 Task: Show the flagged messages for "Digital Experience".
Action: Mouse moved to (1312, 95)
Screenshot: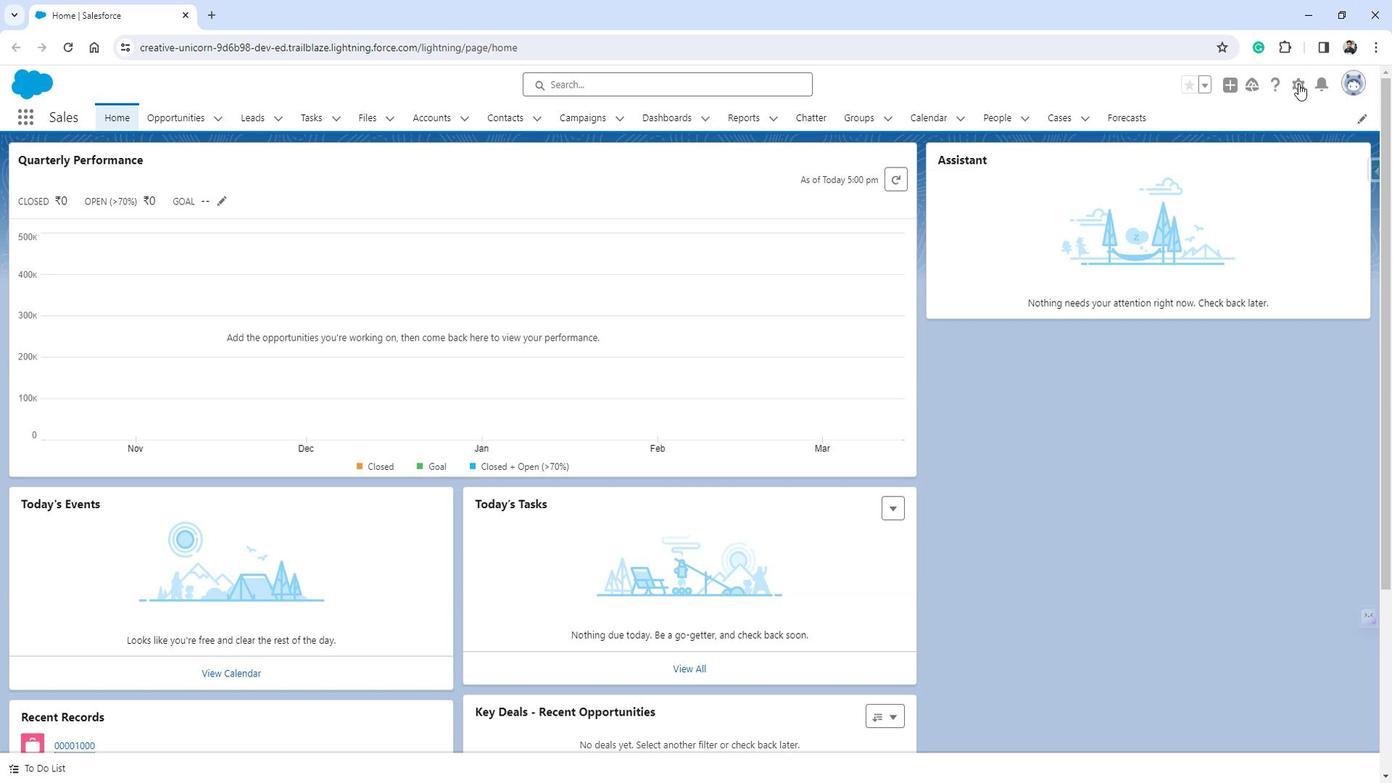 
Action: Mouse pressed left at (1312, 95)
Screenshot: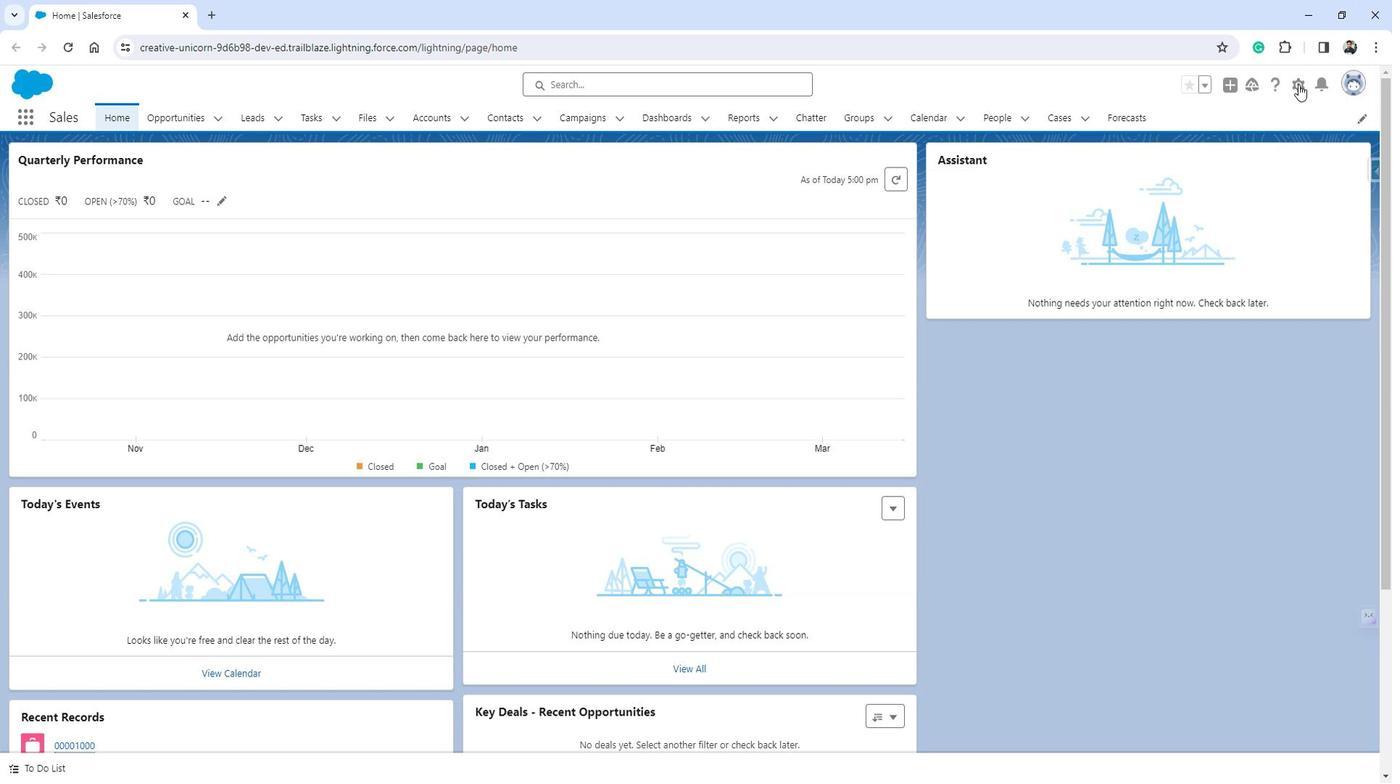 
Action: Mouse moved to (1253, 150)
Screenshot: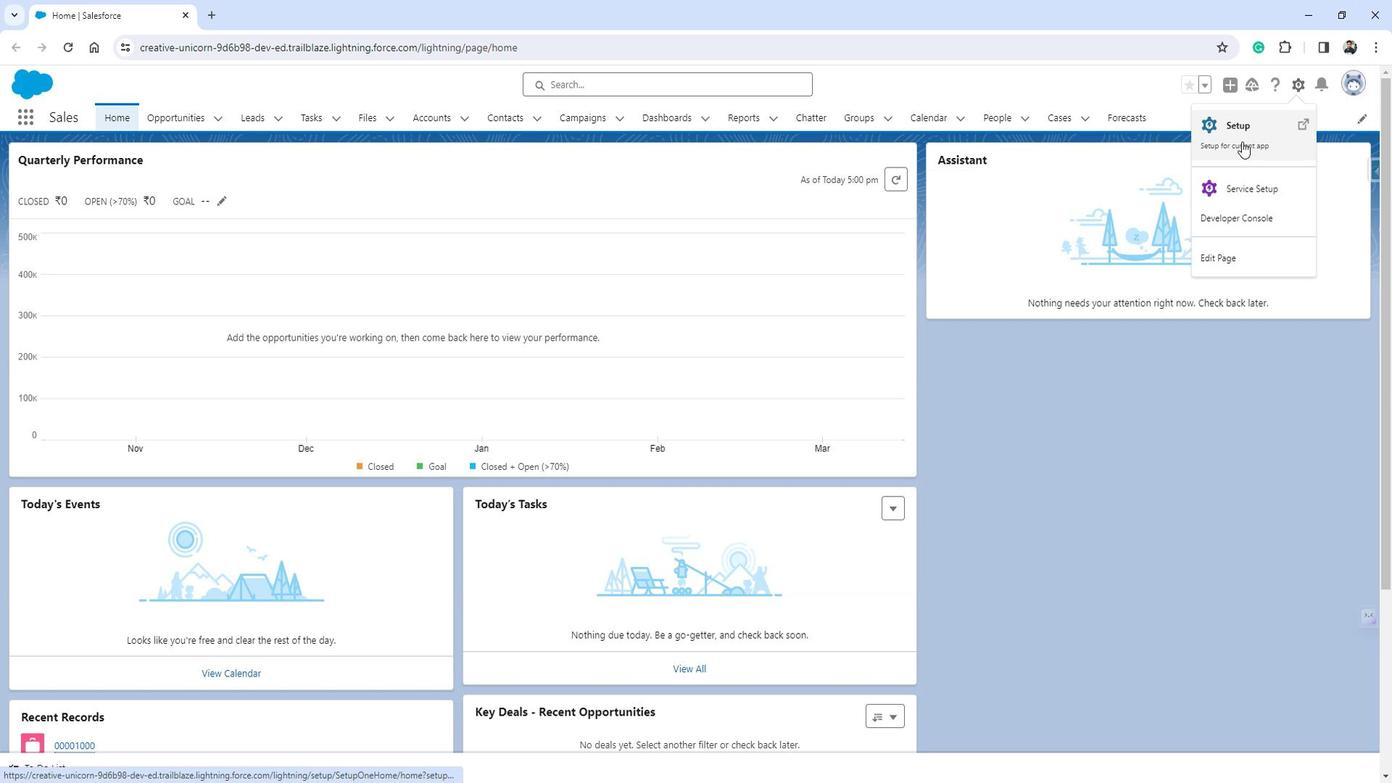 
Action: Mouse pressed left at (1253, 150)
Screenshot: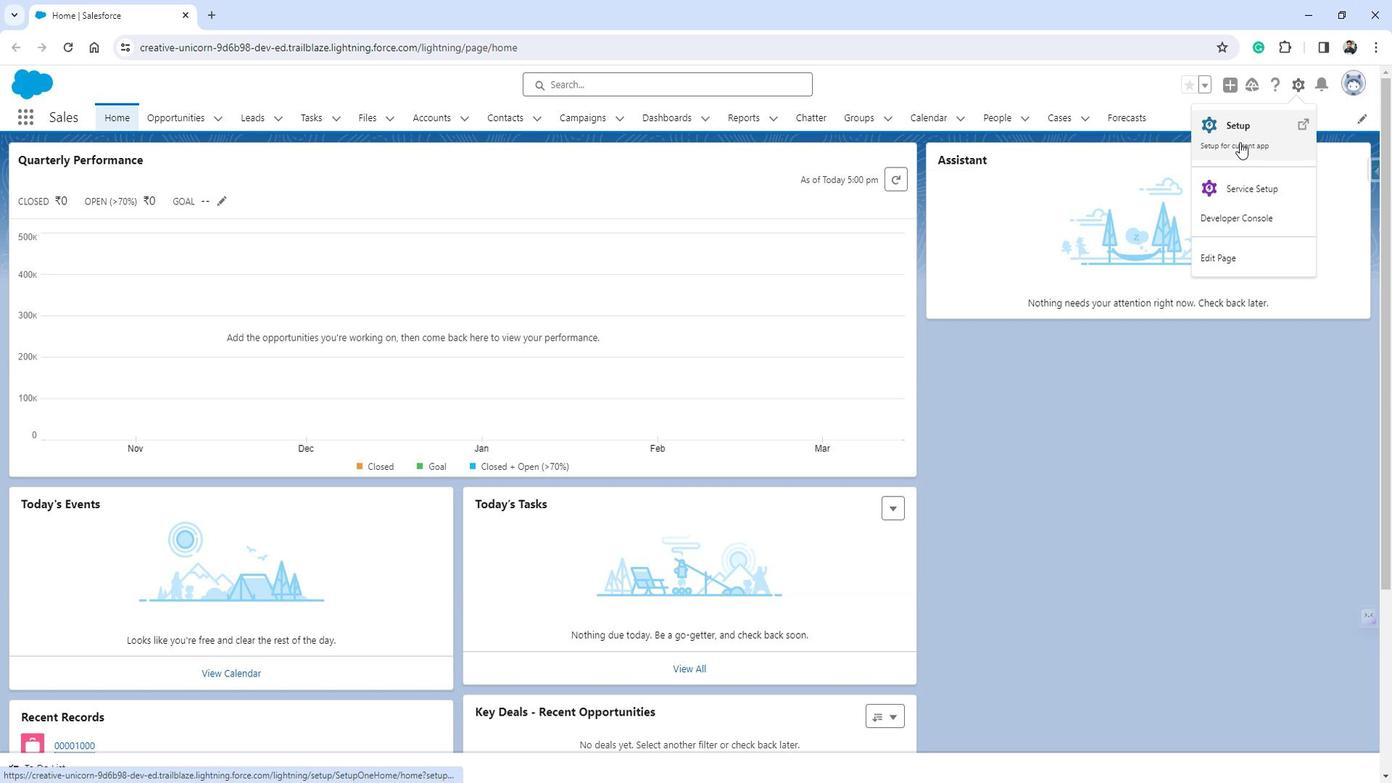 
Action: Mouse moved to (69, 594)
Screenshot: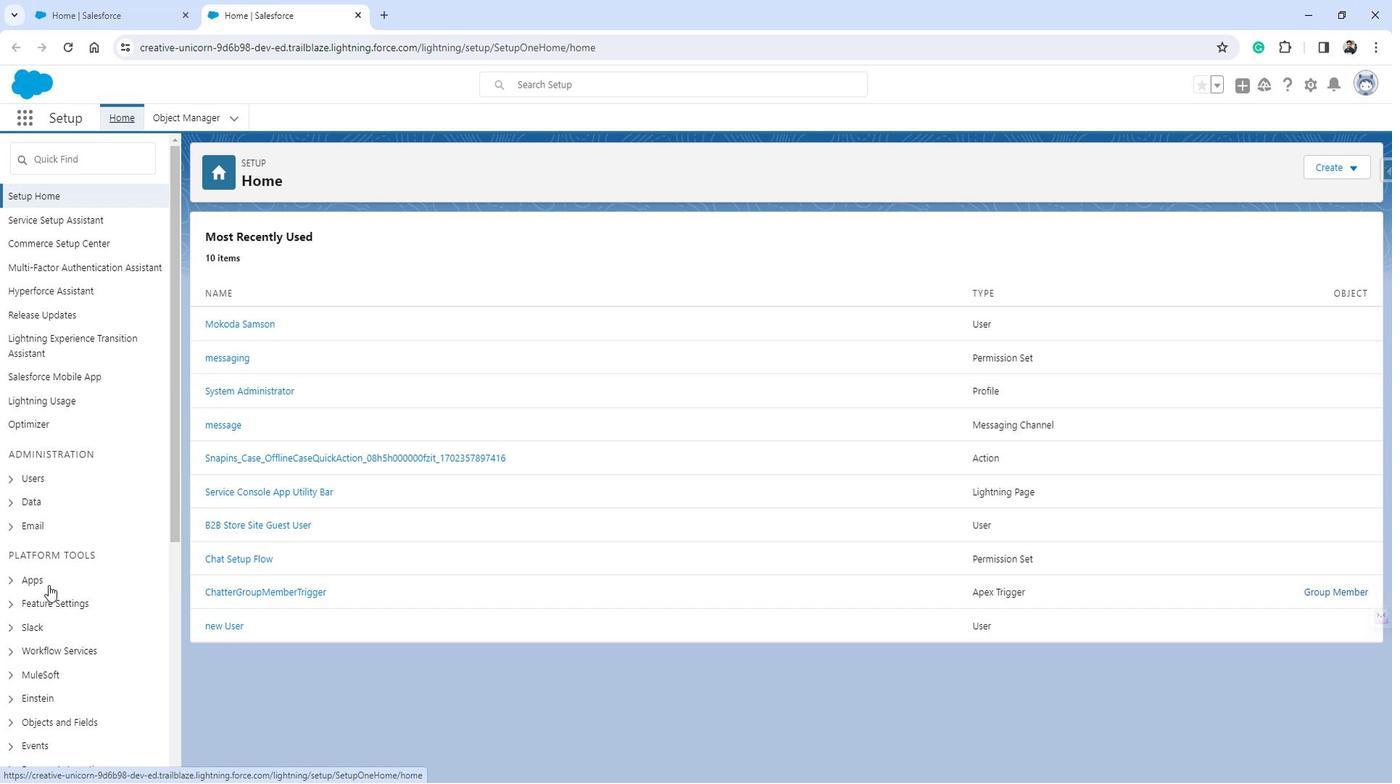 
Action: Mouse pressed left at (69, 594)
Screenshot: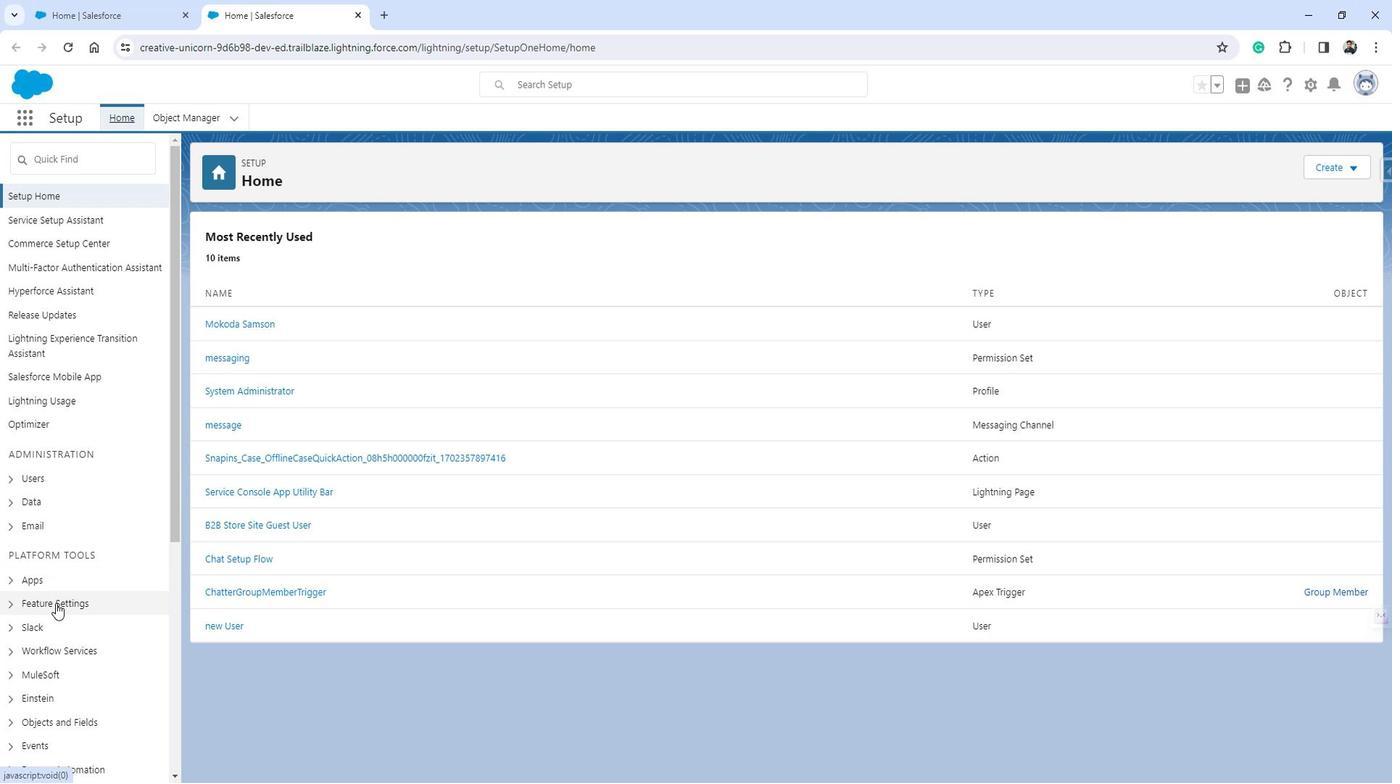 
Action: Mouse scrolled (69, 593) with delta (0, 0)
Screenshot: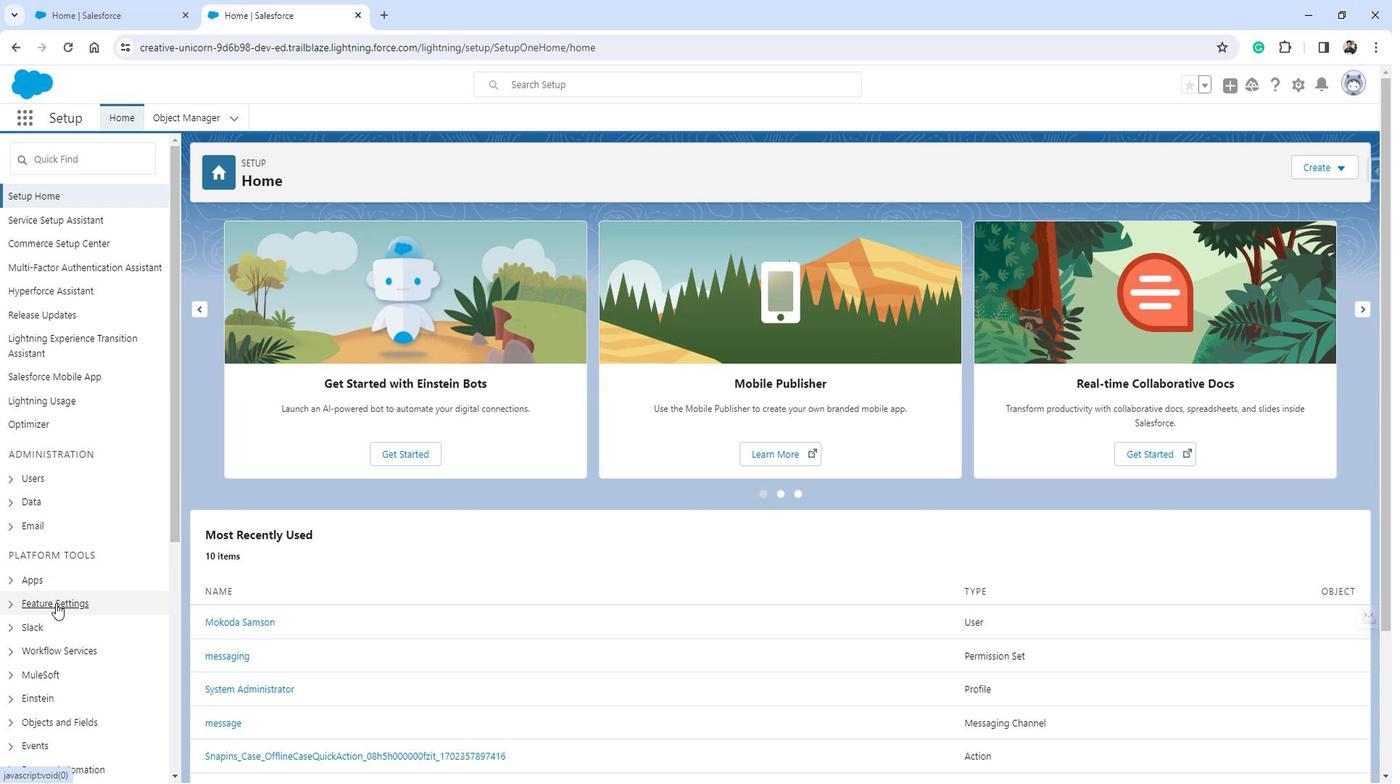 
Action: Mouse scrolled (69, 593) with delta (0, 0)
Screenshot: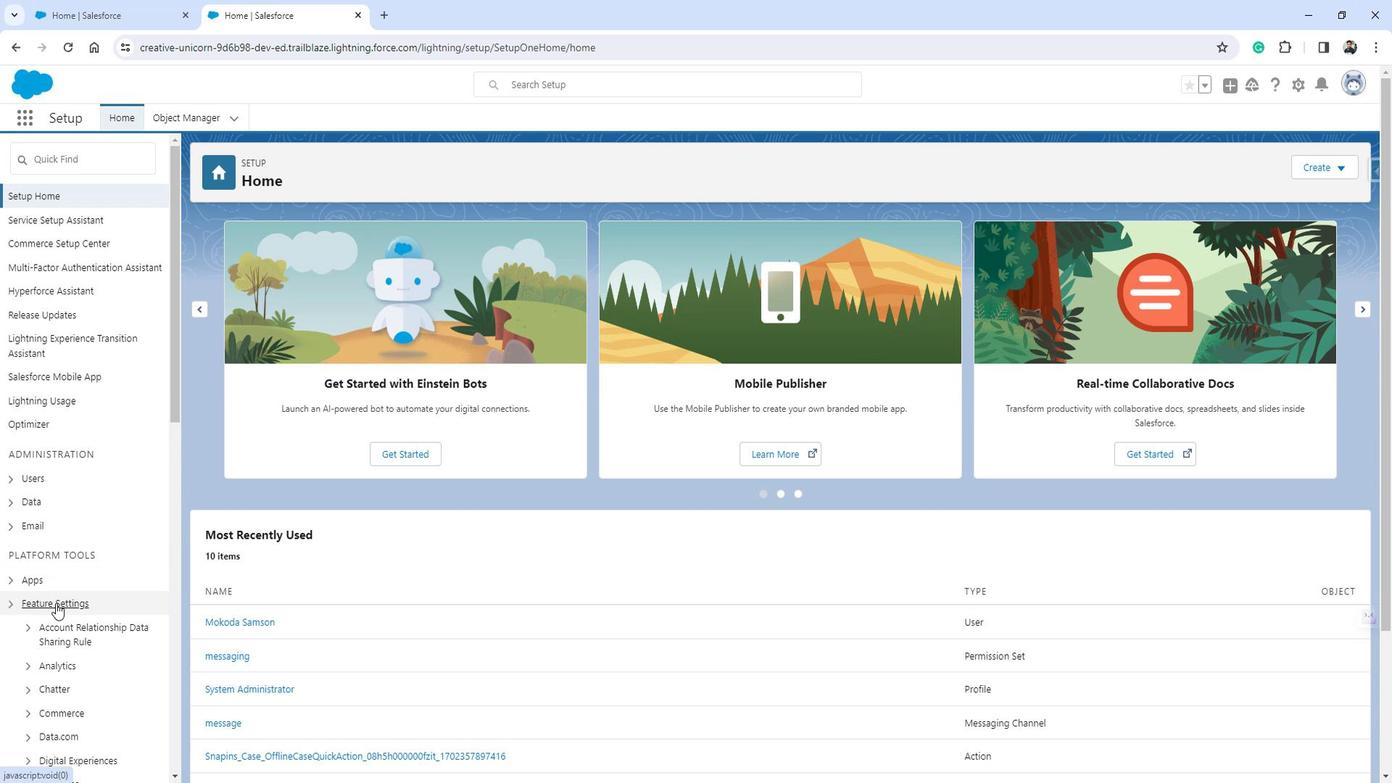 
Action: Mouse scrolled (69, 593) with delta (0, 0)
Screenshot: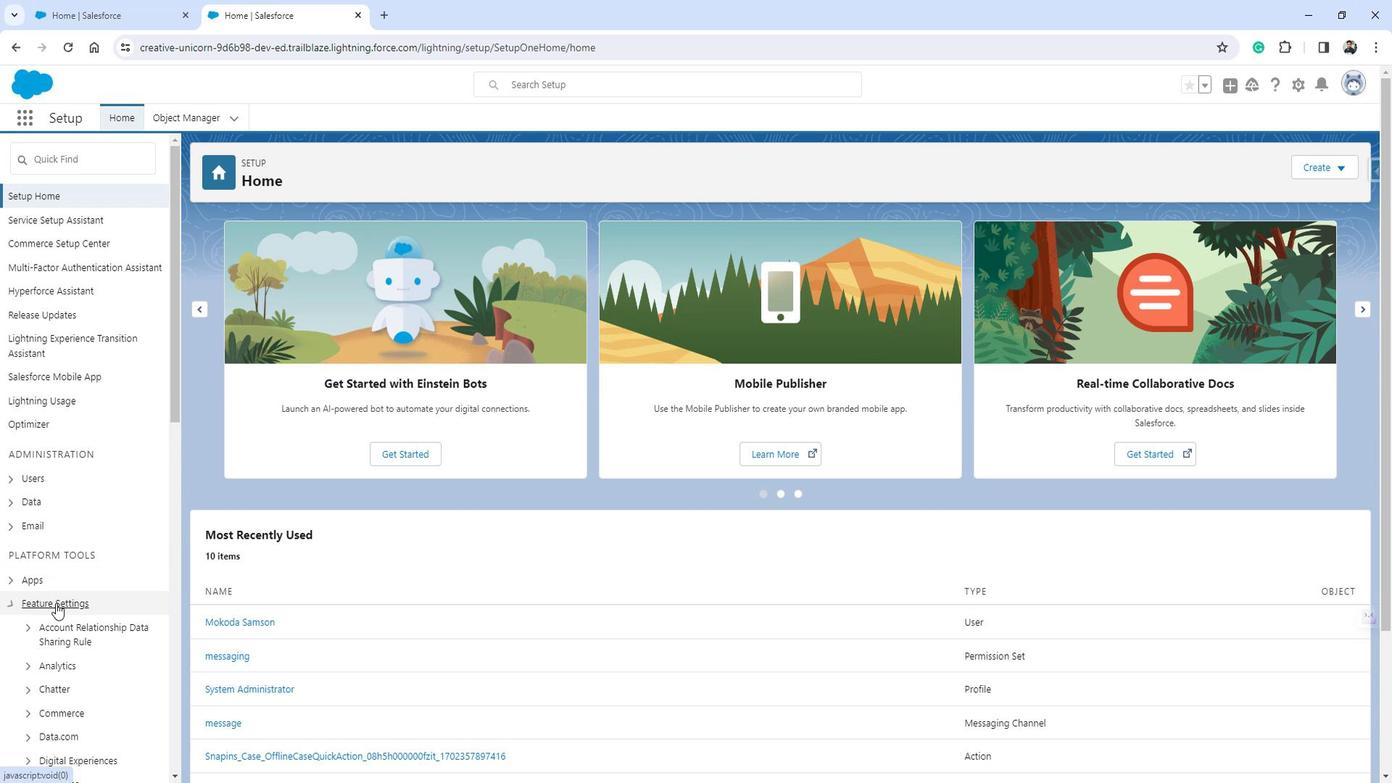 
Action: Mouse moved to (83, 526)
Screenshot: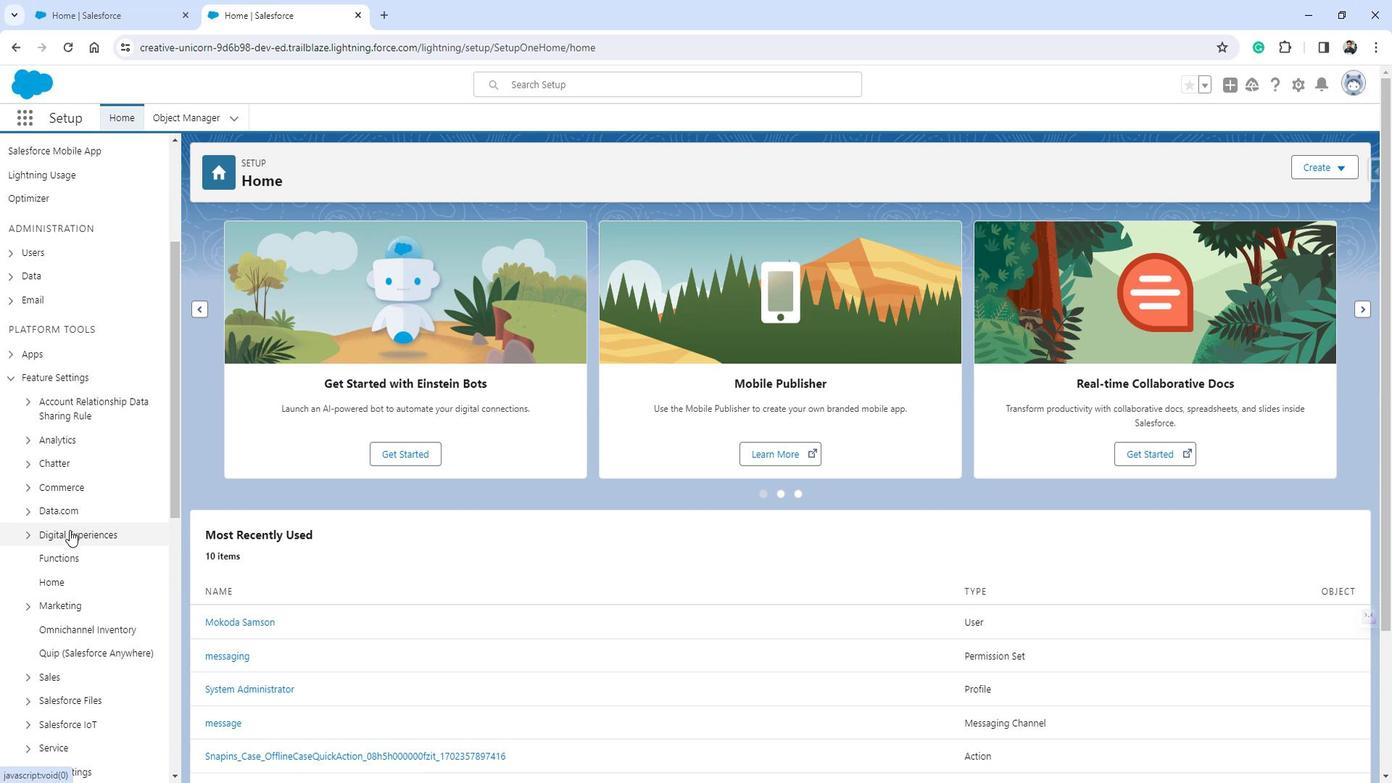 
Action: Mouse pressed left at (83, 526)
Screenshot: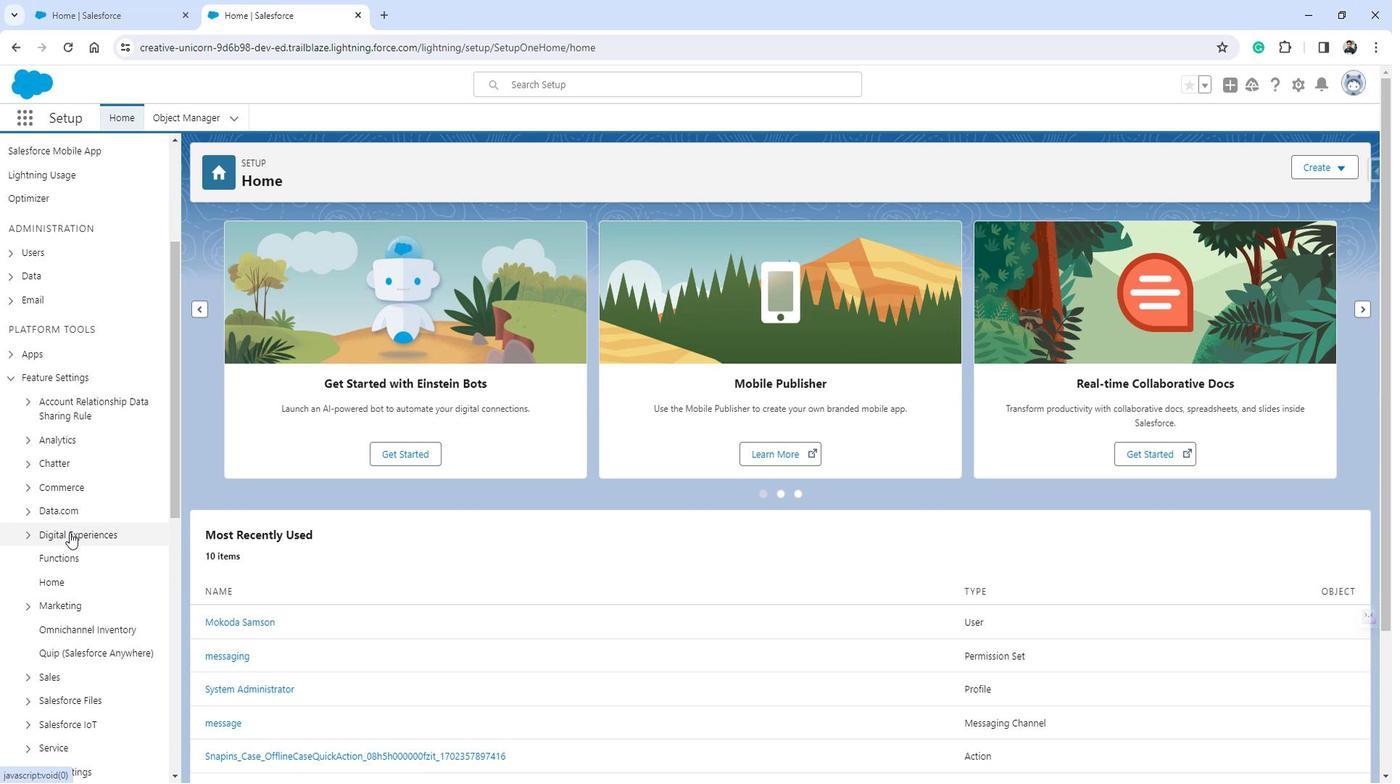 
Action: Mouse moved to (76, 550)
Screenshot: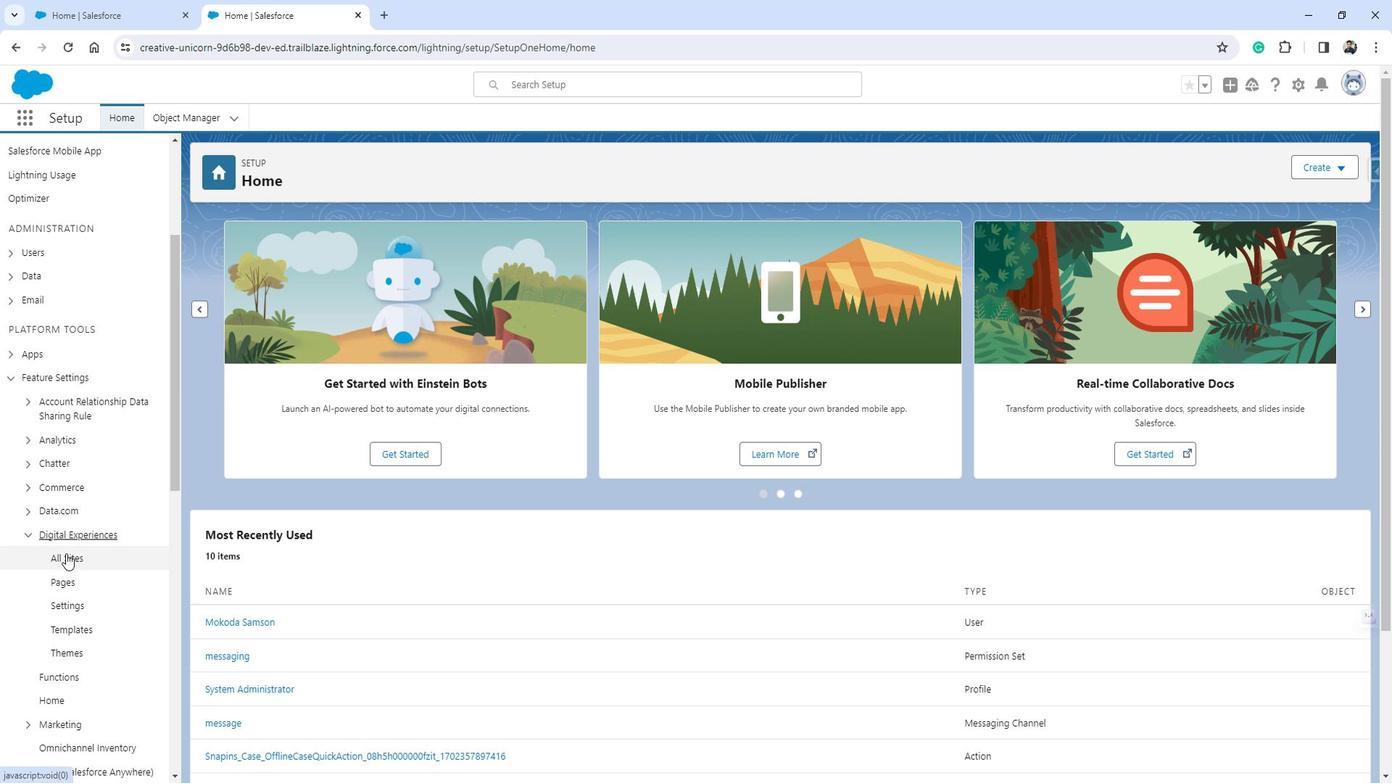 
Action: Mouse pressed left at (76, 550)
Screenshot: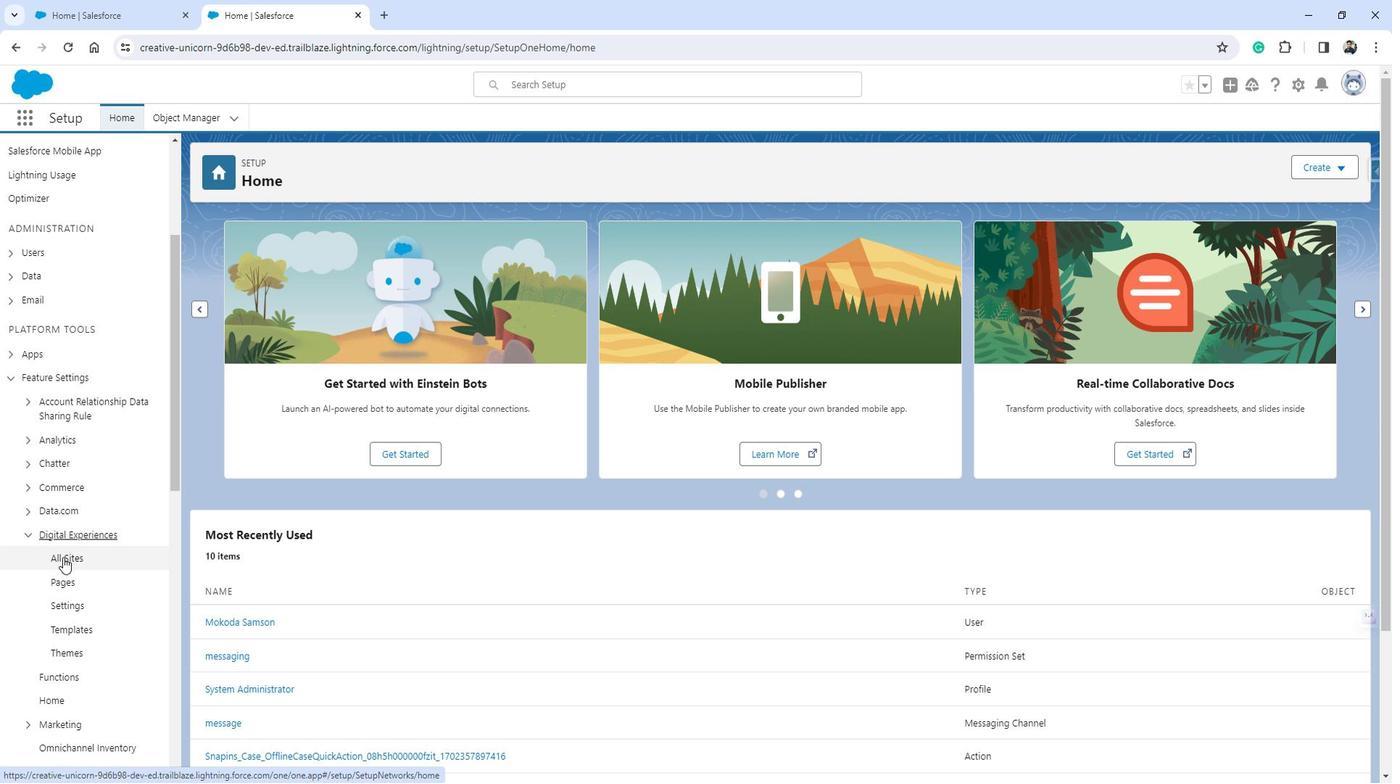 
Action: Mouse moved to (250, 445)
Screenshot: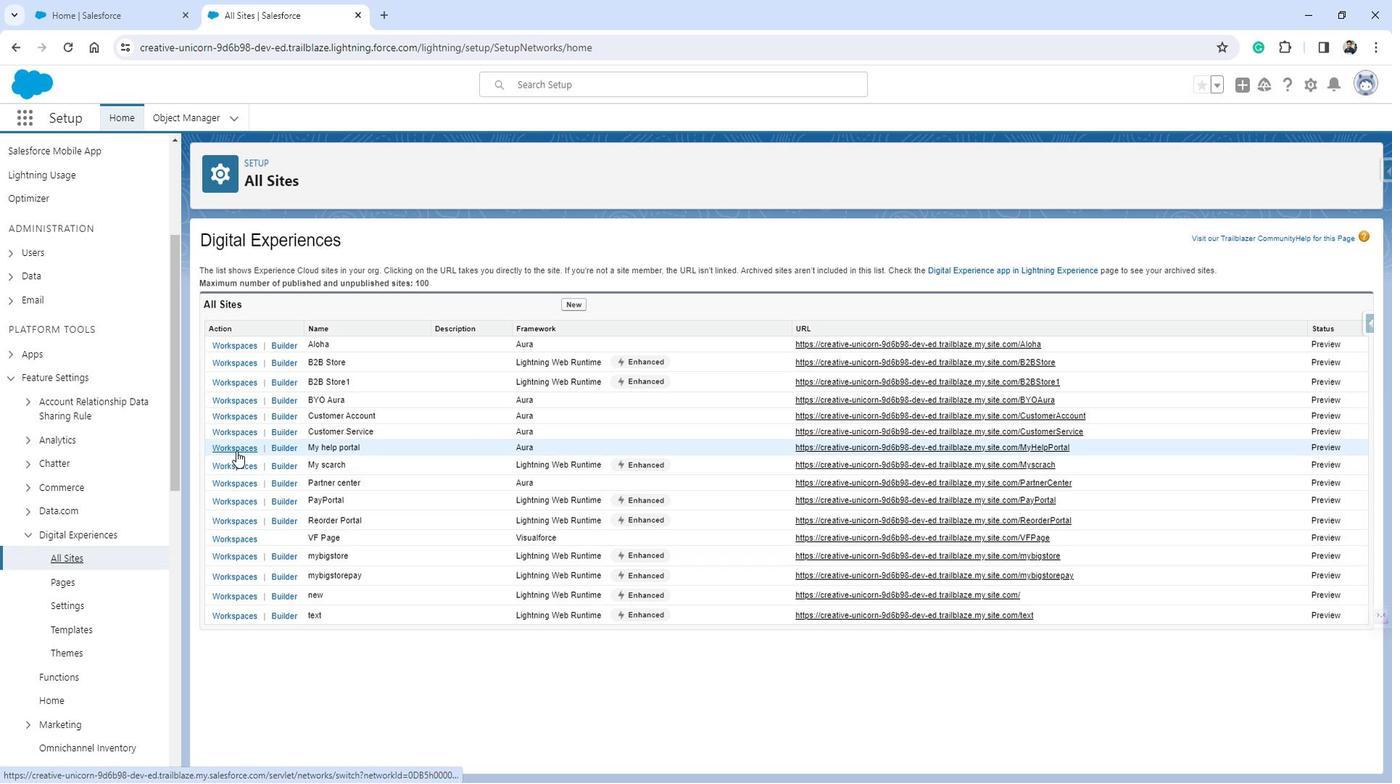 
Action: Mouse pressed left at (250, 445)
Screenshot: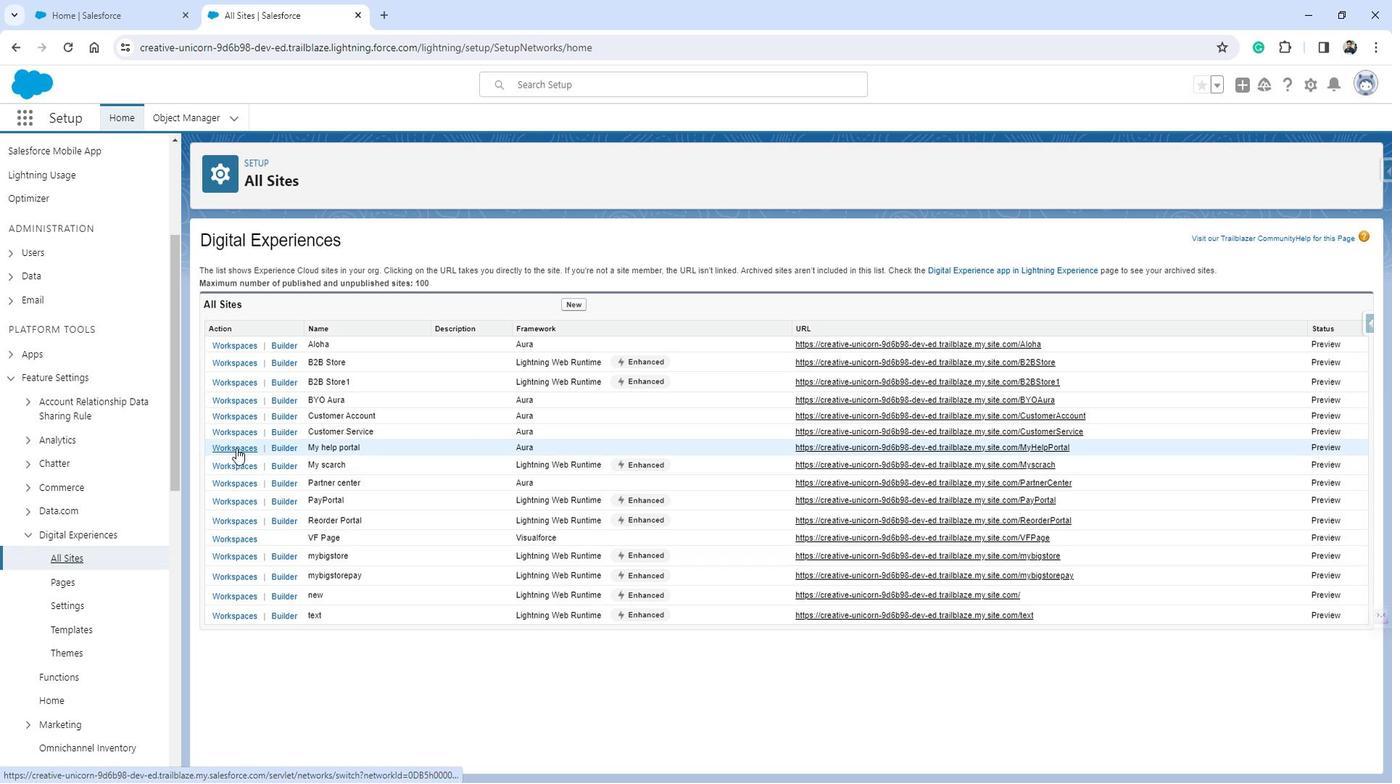 
Action: Mouse moved to (477, 308)
Screenshot: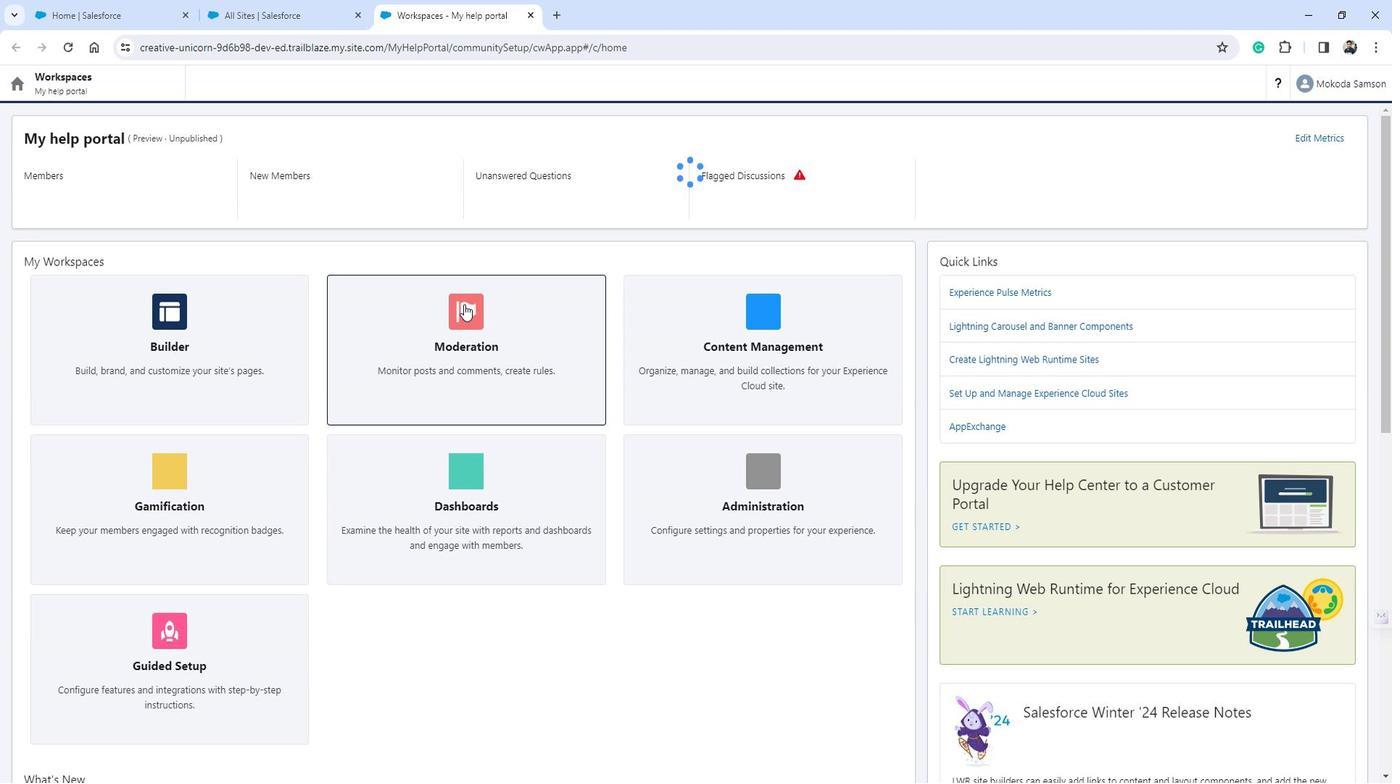 
Action: Mouse pressed left at (477, 308)
Screenshot: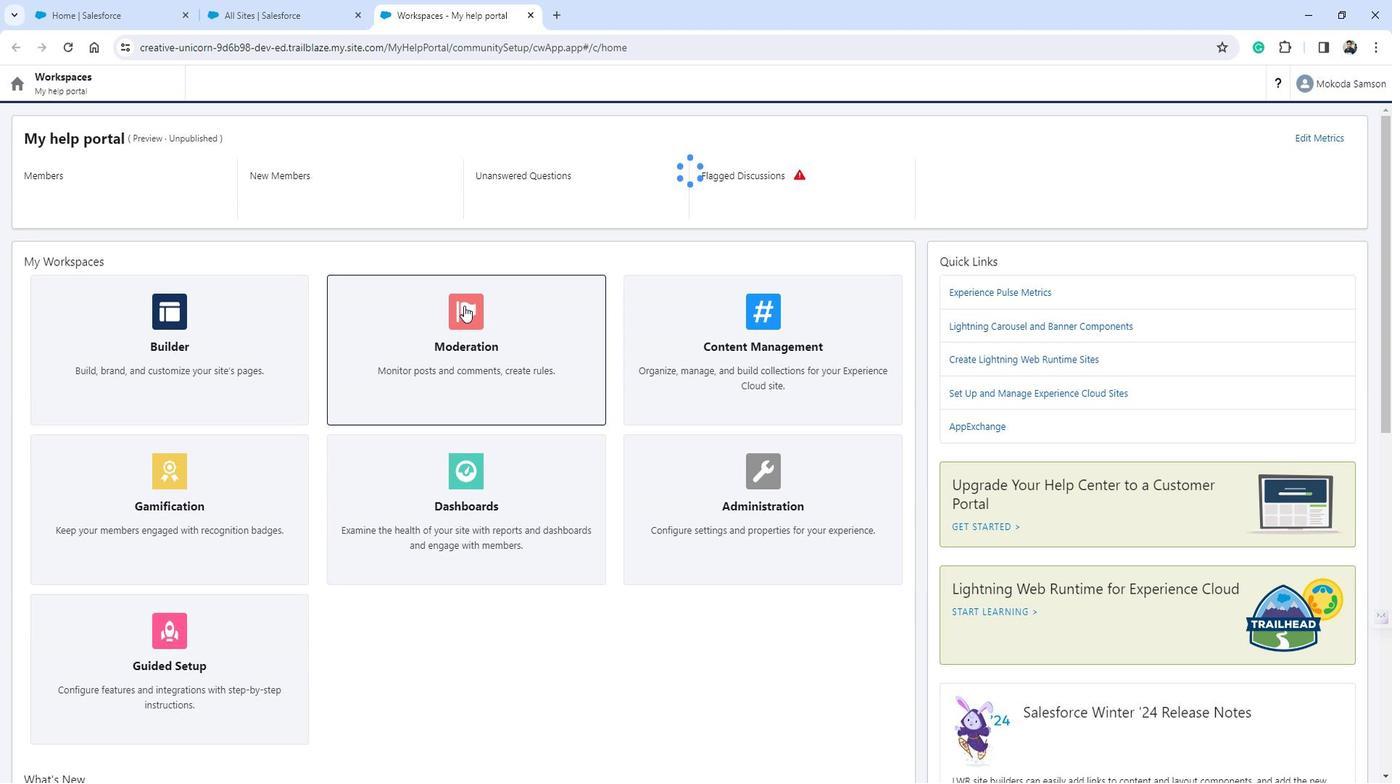 
Action: Mouse moved to (270, 107)
Screenshot: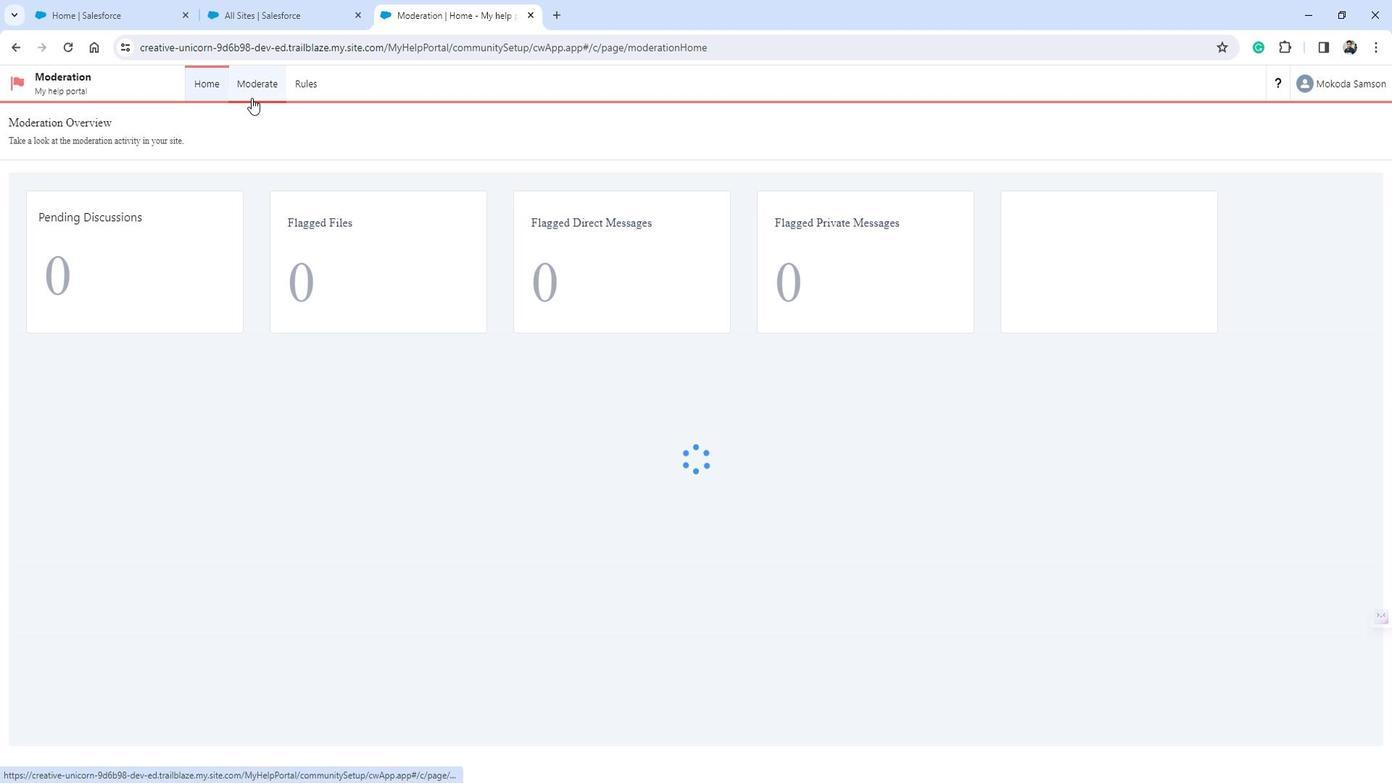 
Action: Mouse pressed left at (270, 107)
Screenshot: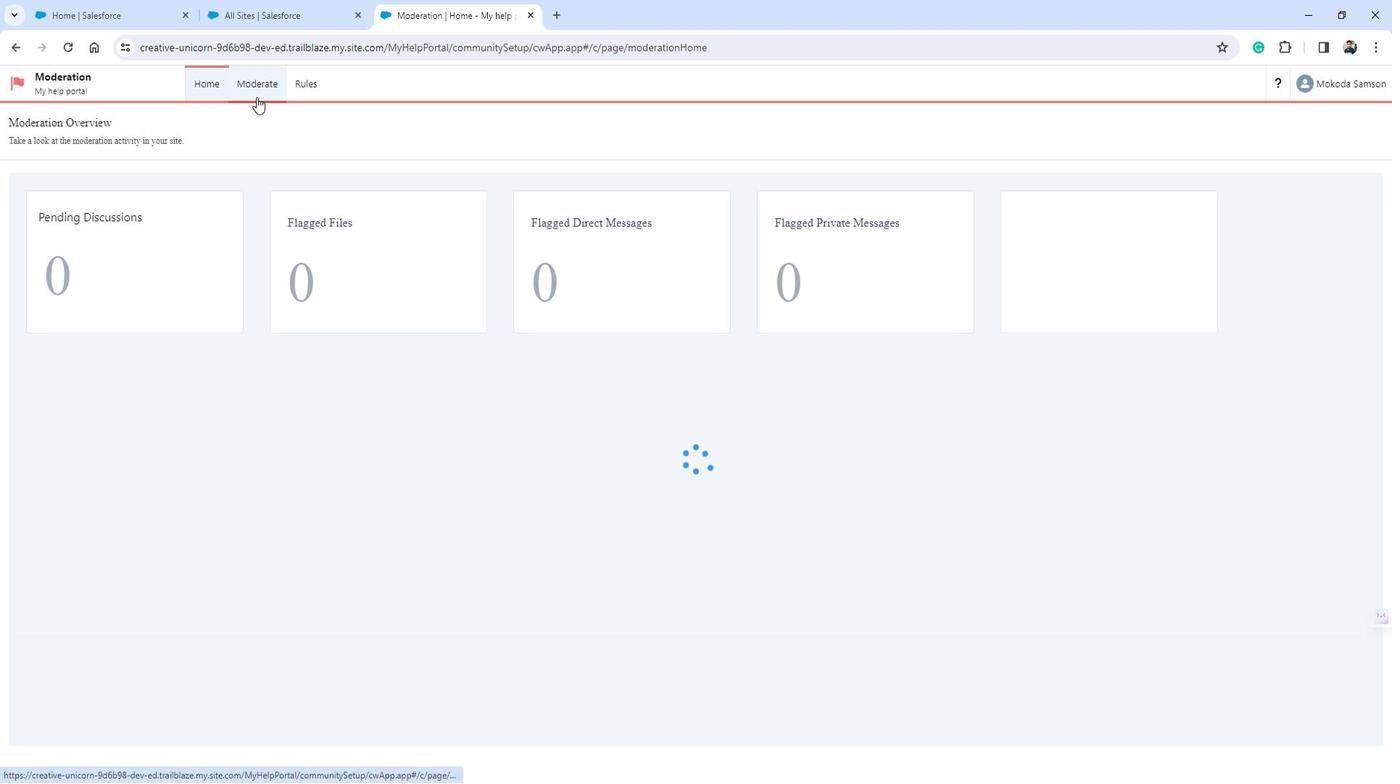 
Action: Mouse moved to (92, 183)
Screenshot: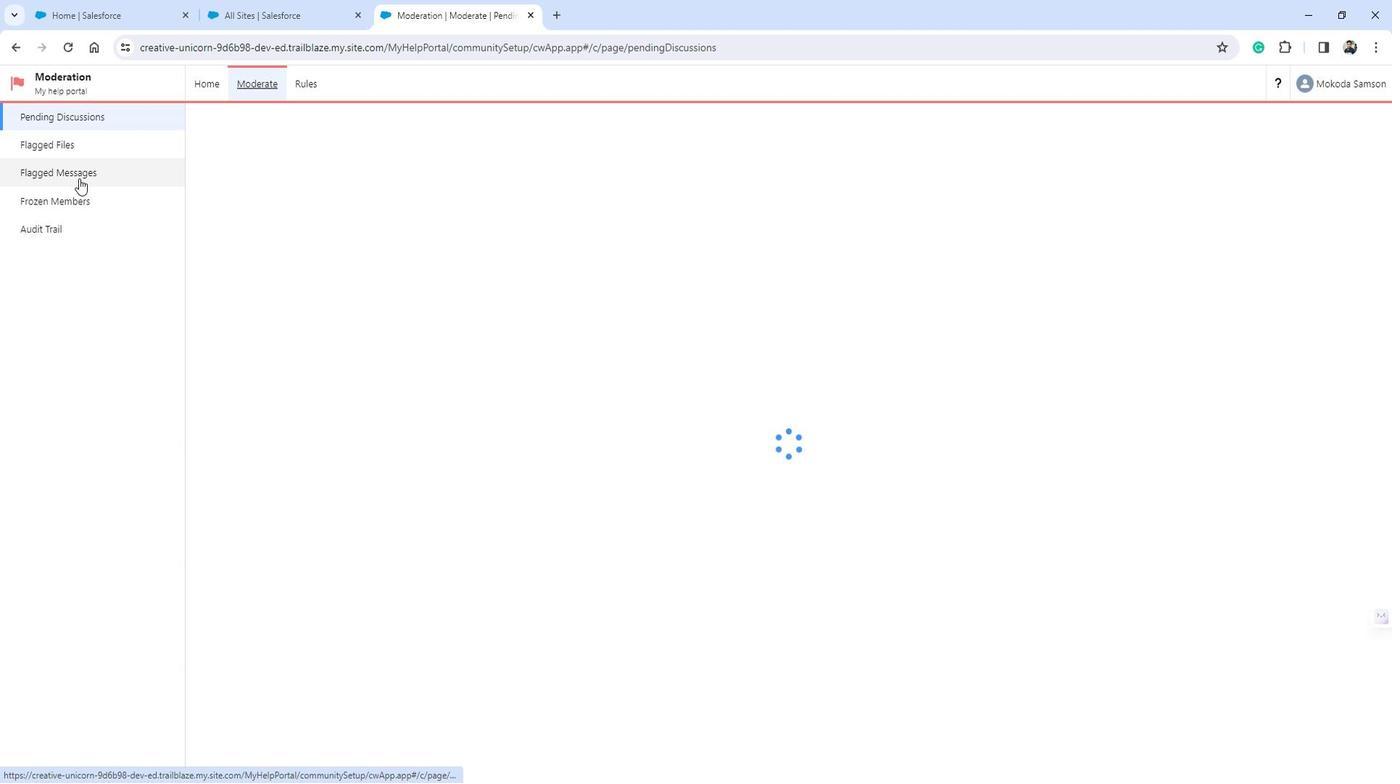 
Action: Mouse pressed left at (92, 183)
Screenshot: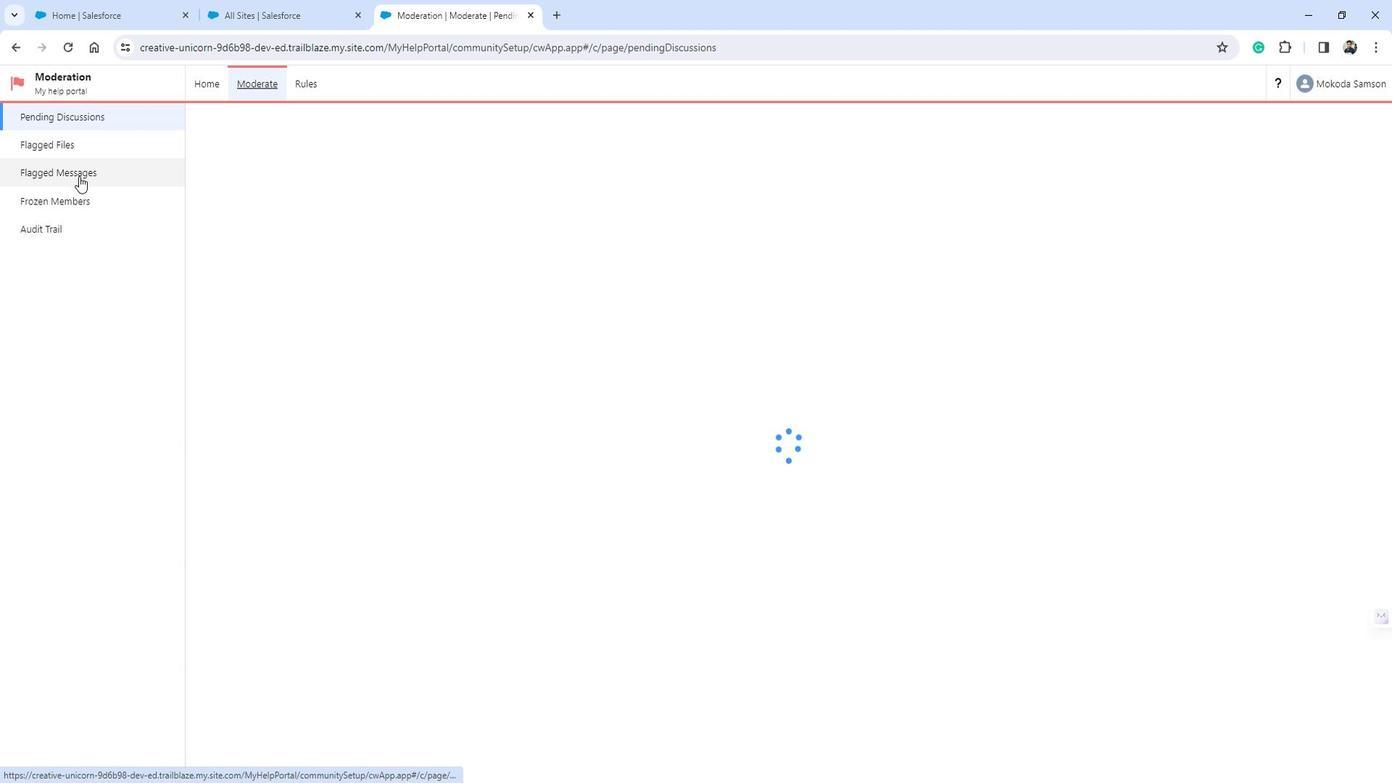 
Action: Mouse moved to (640, 393)
Screenshot: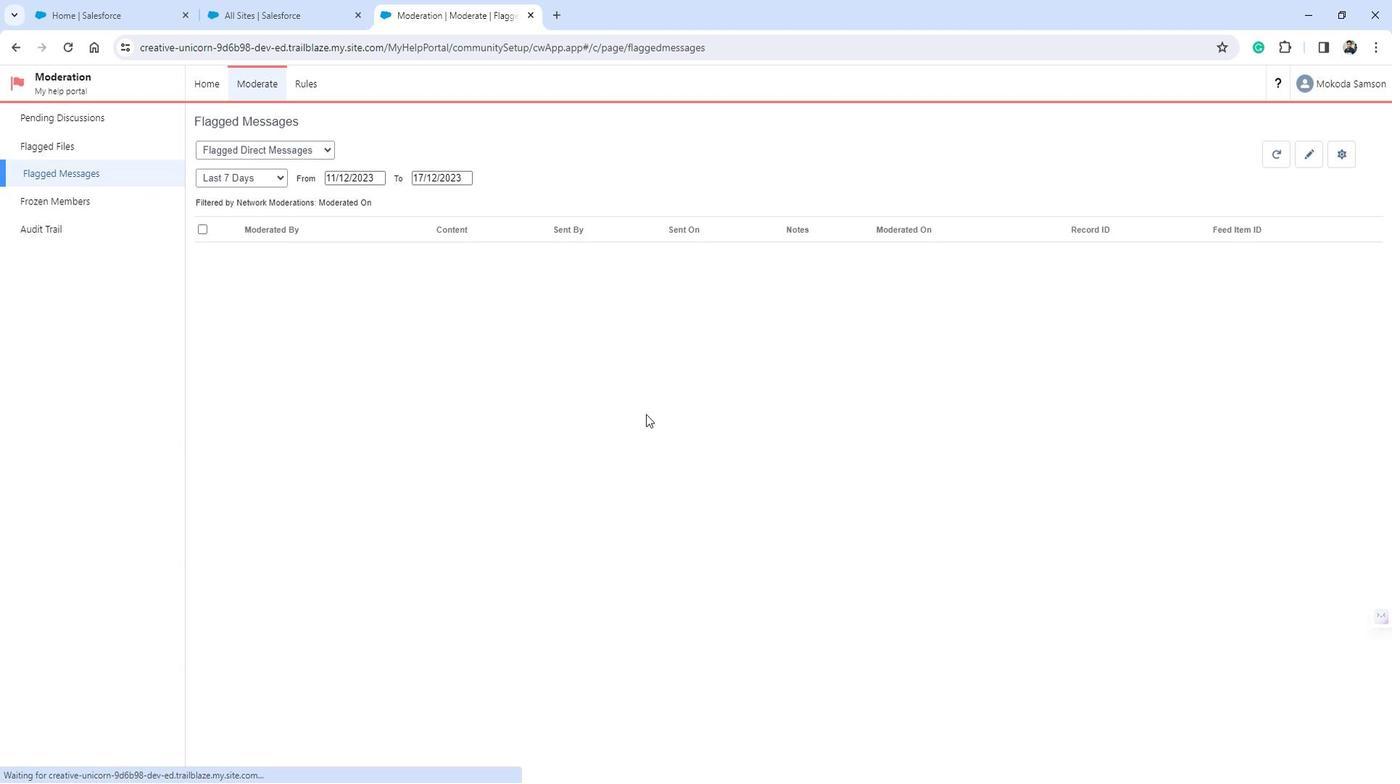 
